 Task: Add a field from the Popular template Priority a blank project AgileDesign
Action: Mouse moved to (370, 437)
Screenshot: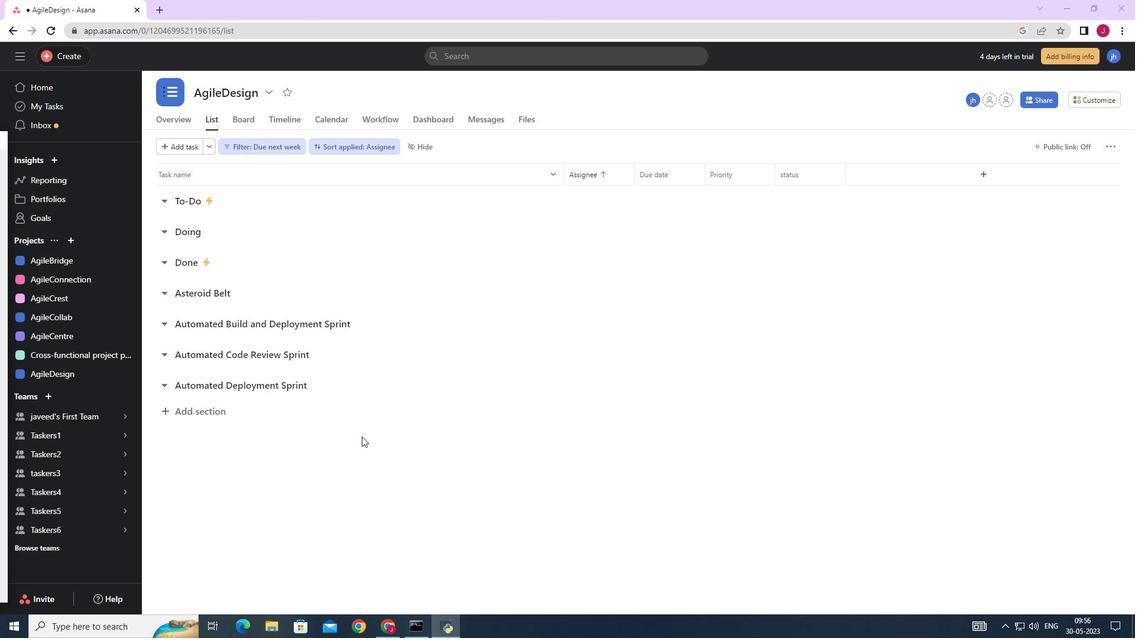 
Action: Mouse scrolled (370, 437) with delta (0, 0)
Screenshot: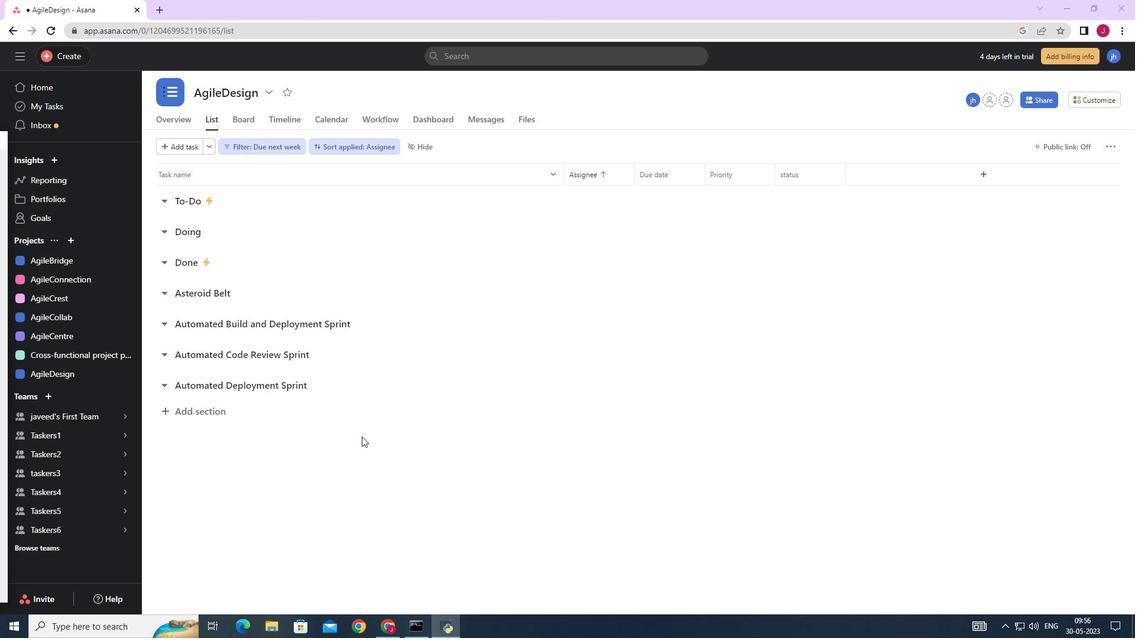 
Action: Mouse scrolled (370, 437) with delta (0, 0)
Screenshot: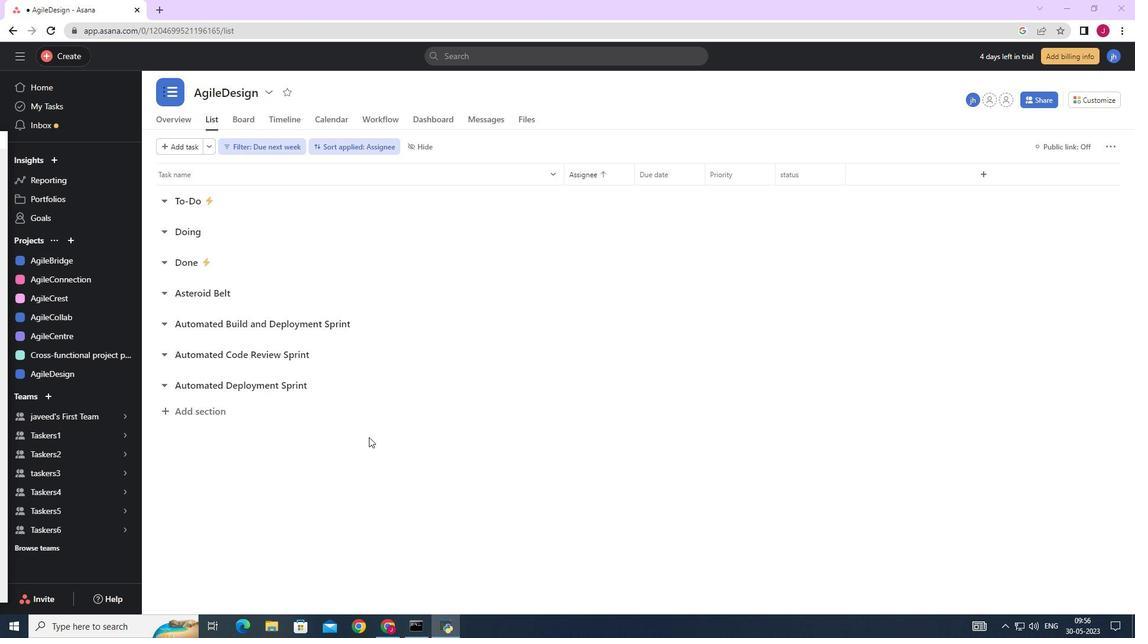 
Action: Mouse scrolled (370, 437) with delta (0, 0)
Screenshot: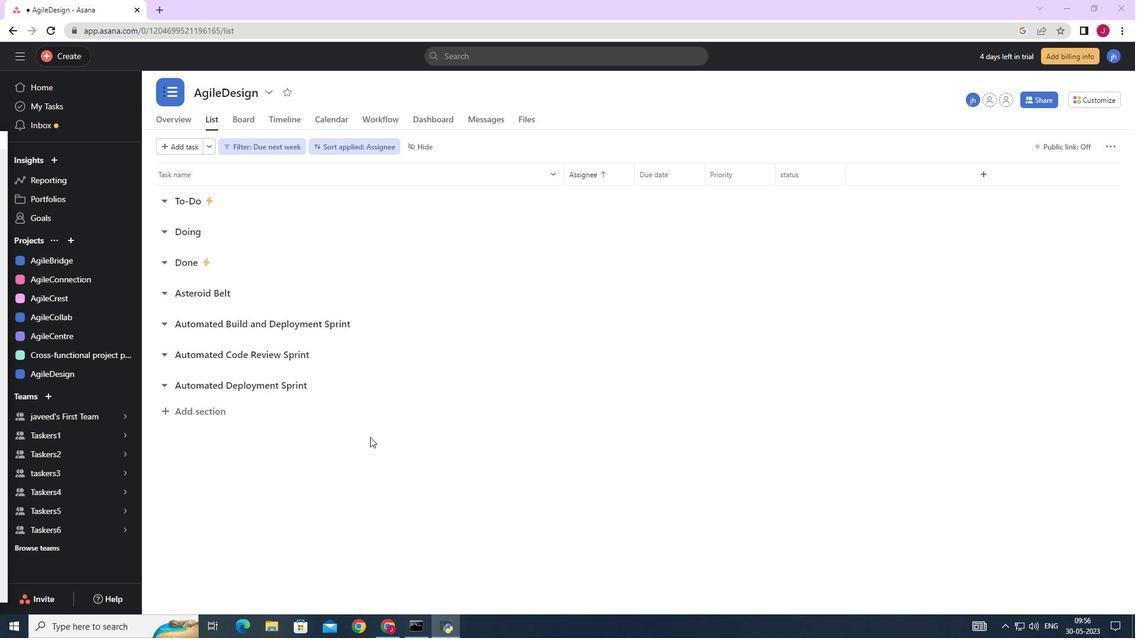 
Action: Mouse scrolled (370, 437) with delta (0, 0)
Screenshot: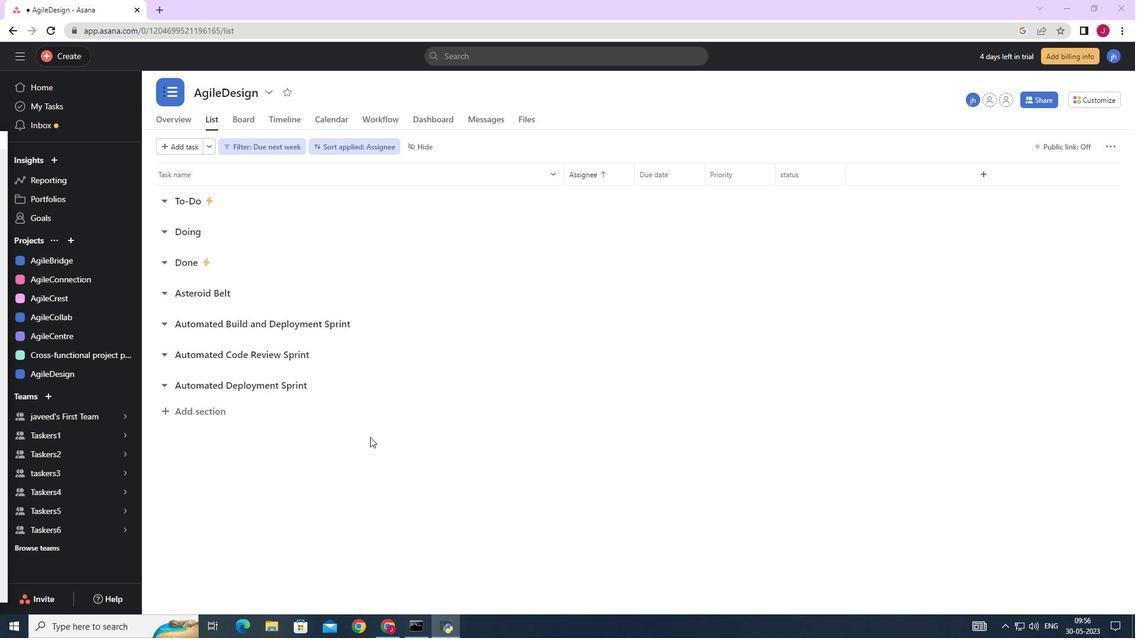 
Action: Mouse scrolled (370, 437) with delta (0, 0)
Screenshot: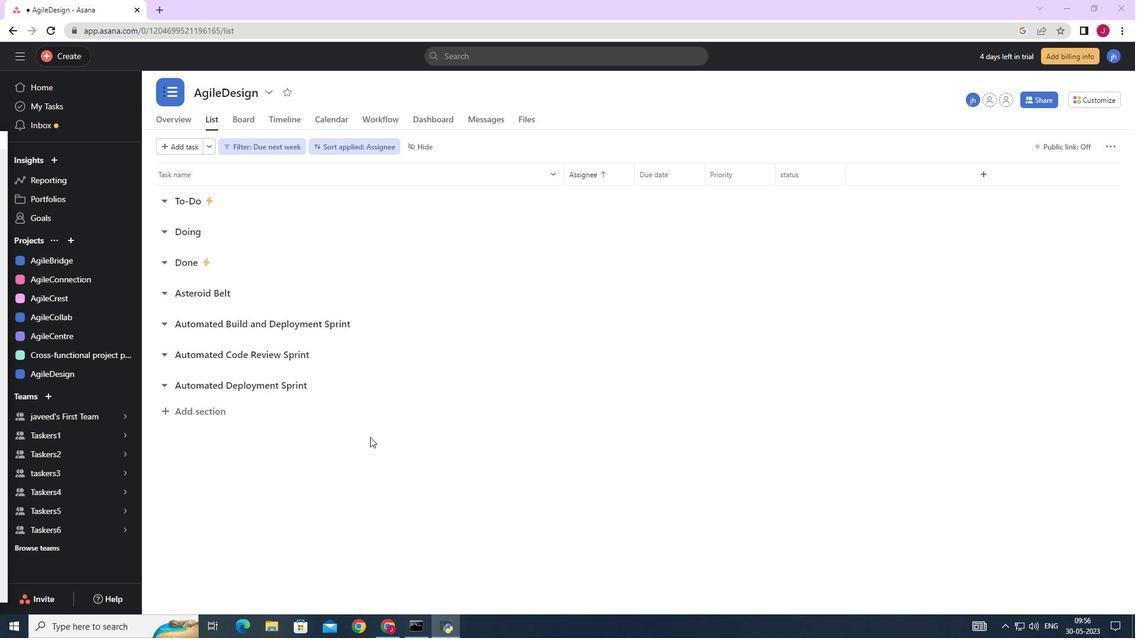 
Action: Mouse moved to (1093, 100)
Screenshot: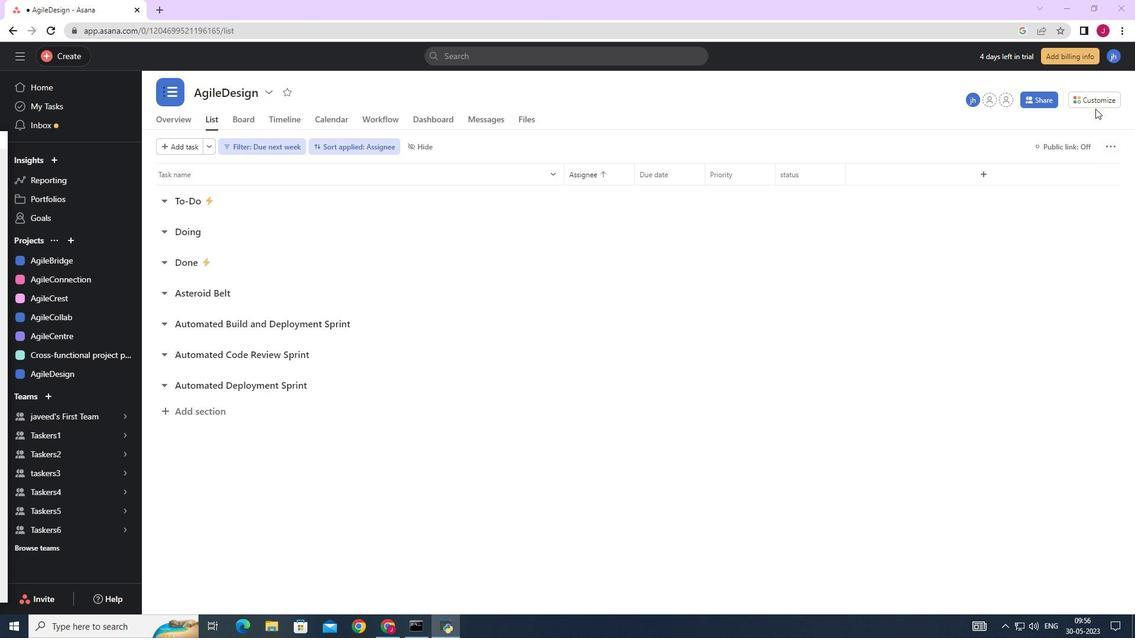 
Action: Mouse pressed left at (1093, 100)
Screenshot: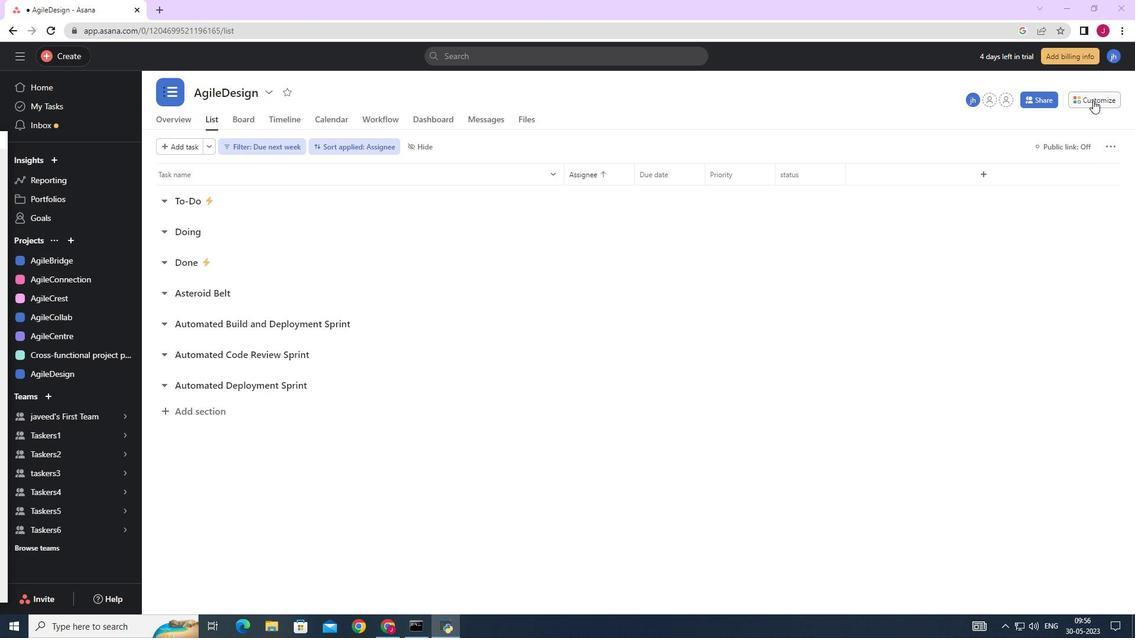 
Action: Mouse moved to (993, 238)
Screenshot: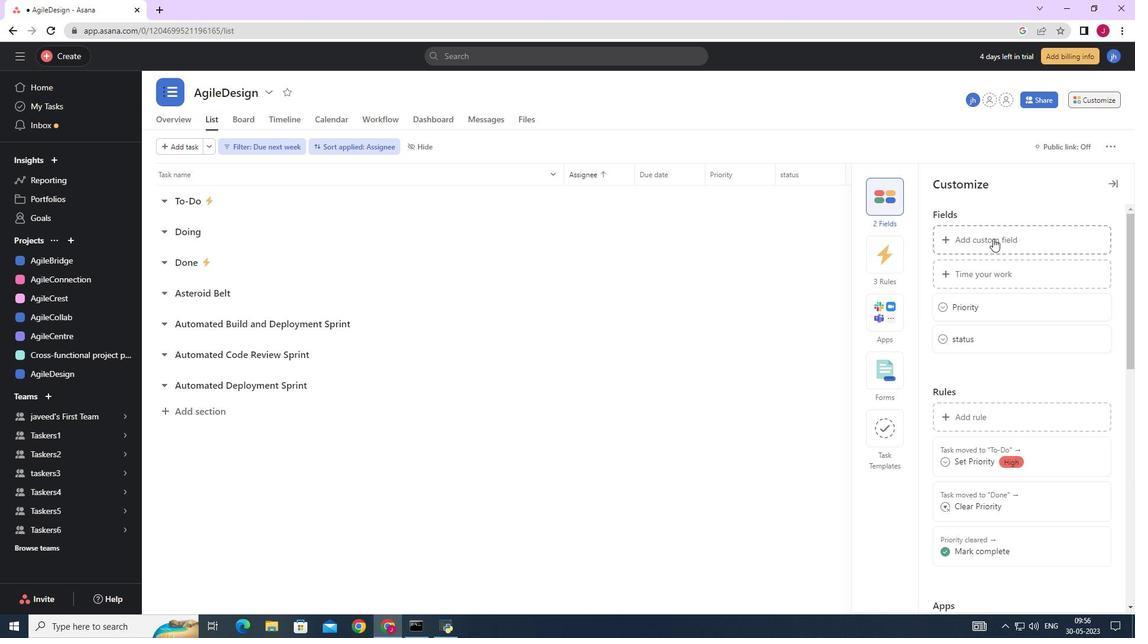 
Action: Mouse pressed left at (993, 238)
Screenshot: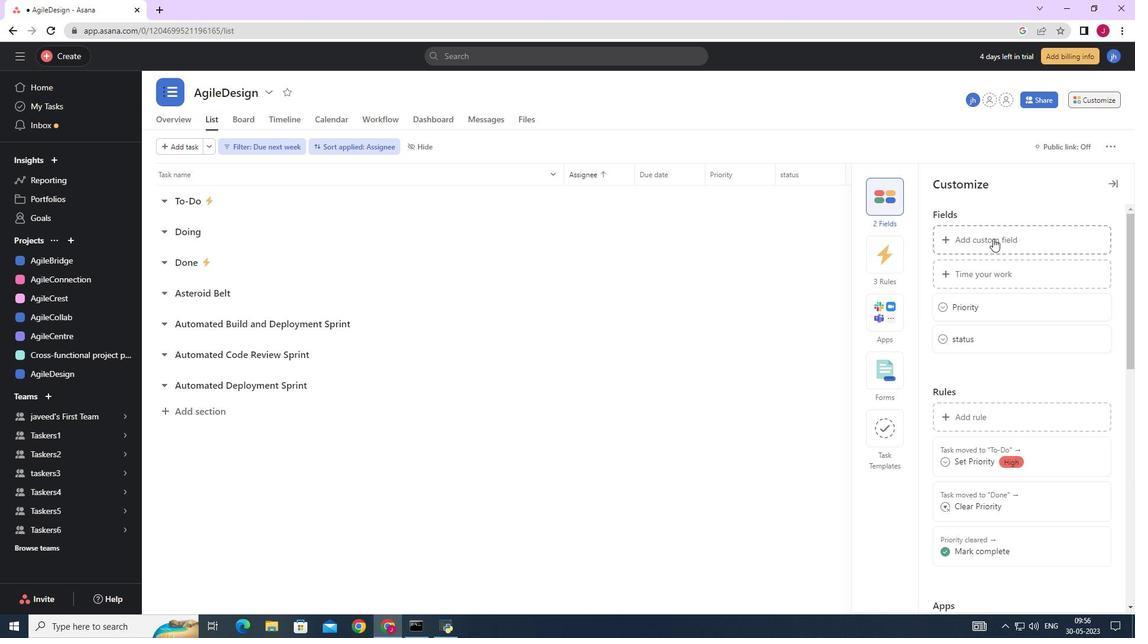 
Action: Mouse moved to (508, 182)
Screenshot: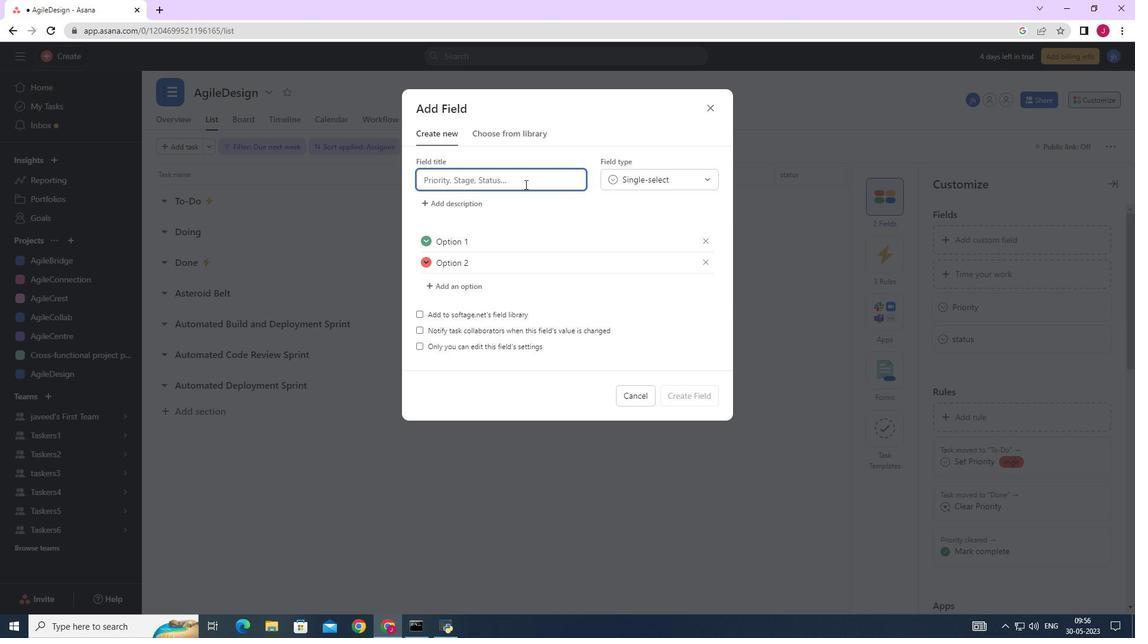 
Action: Key pressed <Key.caps_lock>P<Key.caps_lock>opular<Key.space>template<Key.space>priority
Screenshot: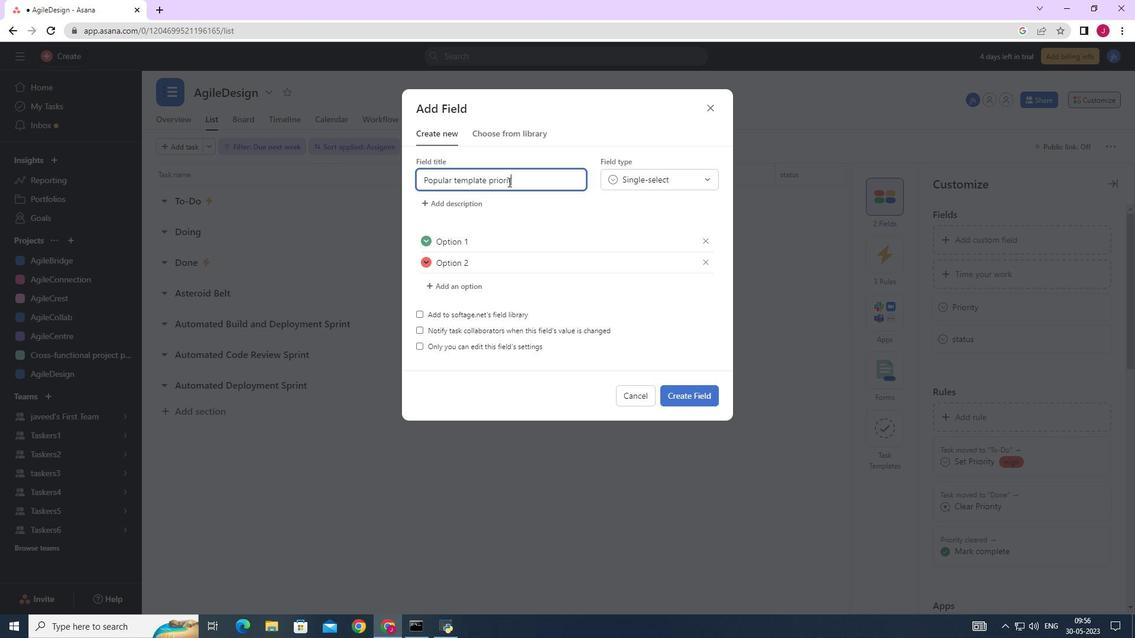 
Action: Mouse moved to (695, 396)
Screenshot: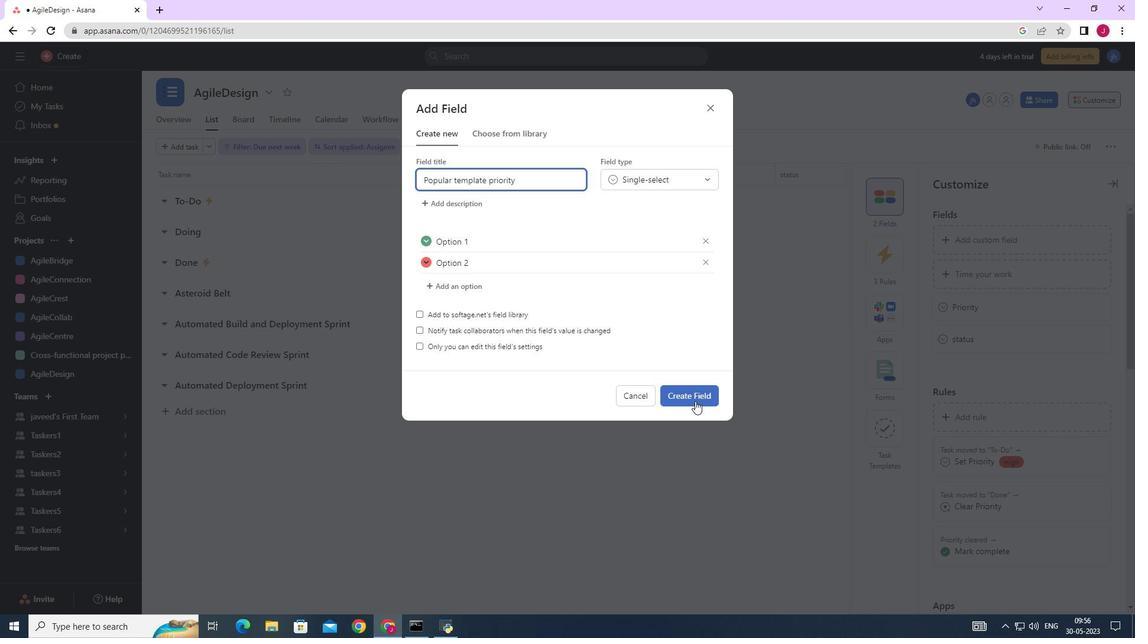 
Action: Mouse pressed left at (695, 396)
Screenshot: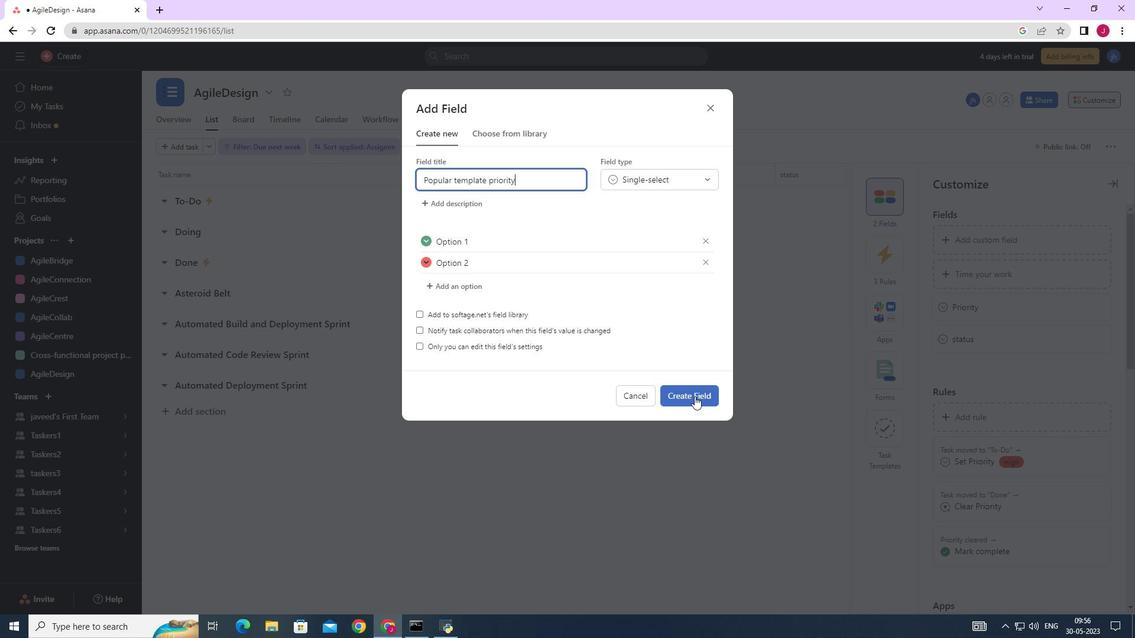 
Action: Mouse moved to (690, 392)
Screenshot: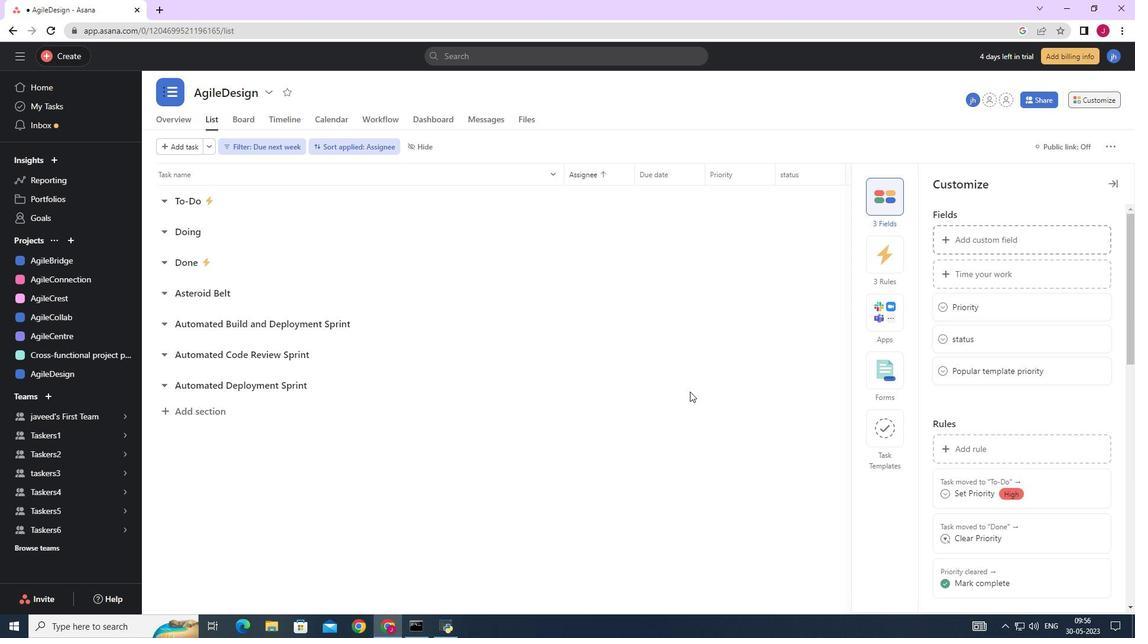
